 Task: Look for products in the category "Aromatherapy & Essential Oils" from Jason only.
Action: Mouse moved to (290, 128)
Screenshot: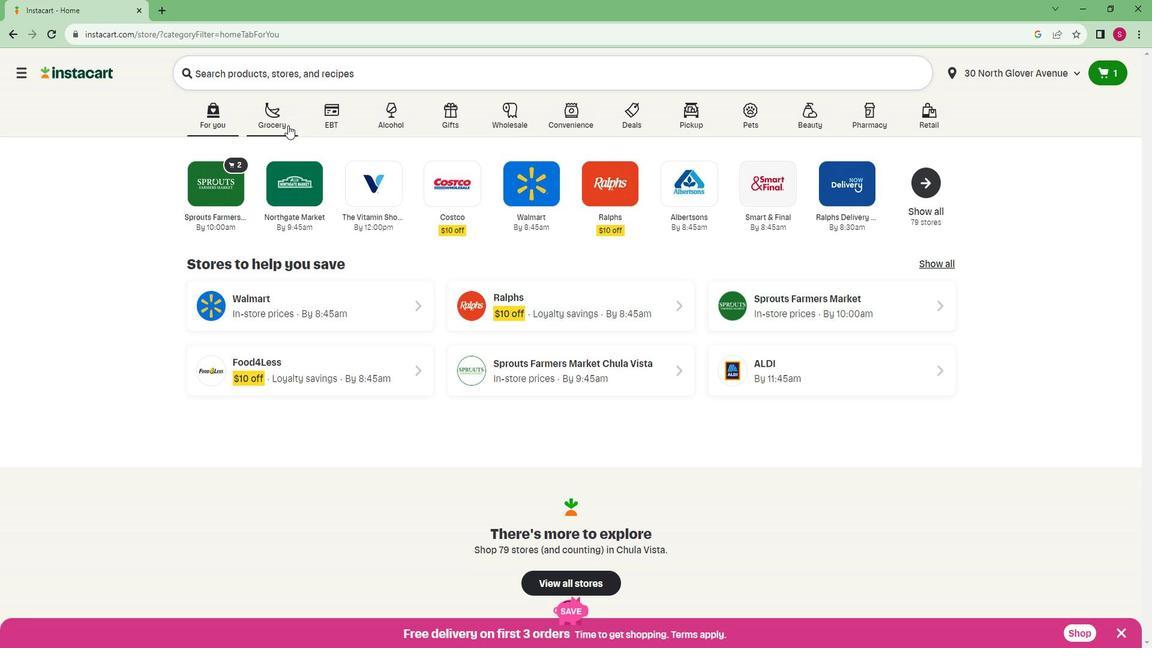 
Action: Mouse pressed left at (290, 128)
Screenshot: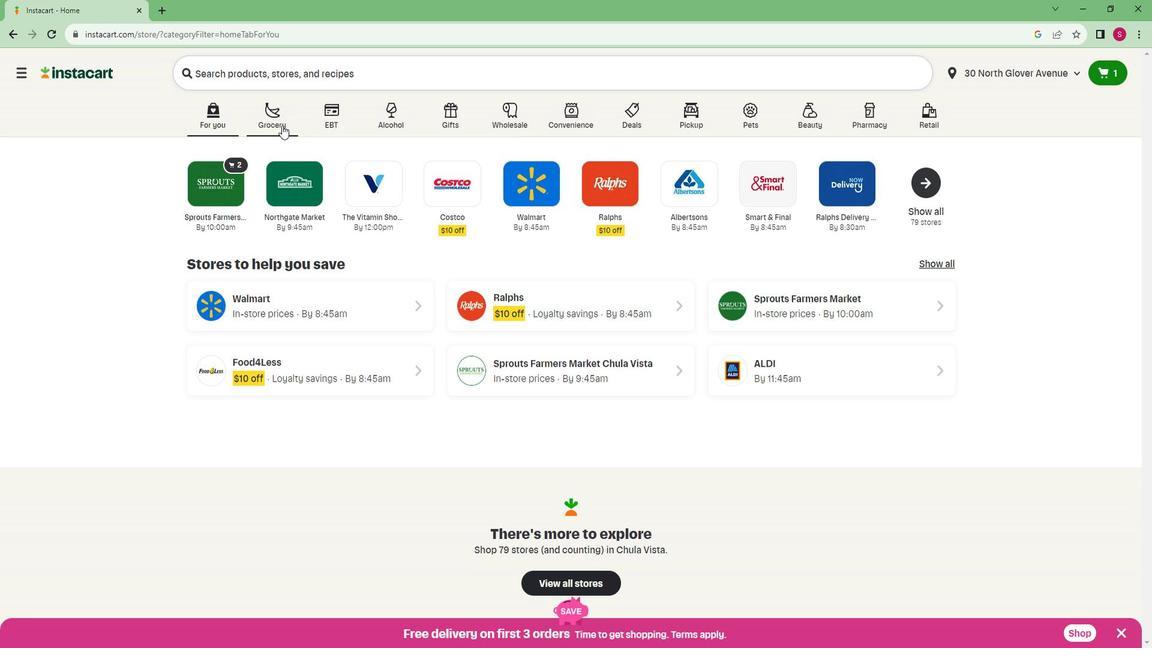 
Action: Mouse moved to (260, 335)
Screenshot: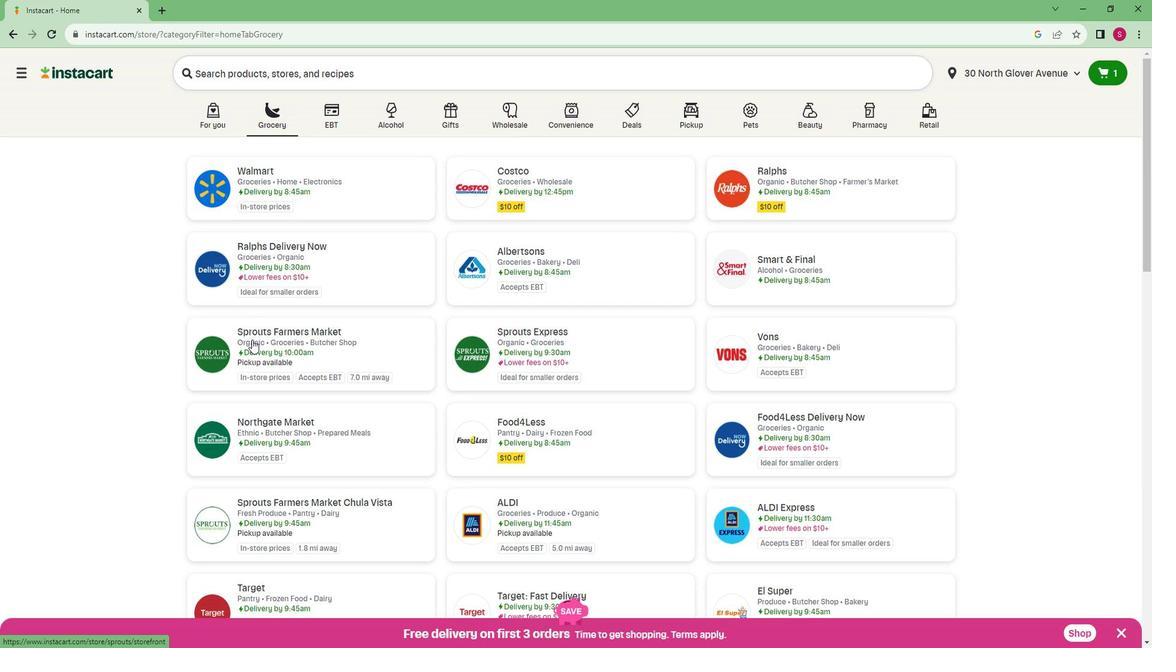 
Action: Mouse pressed left at (260, 335)
Screenshot: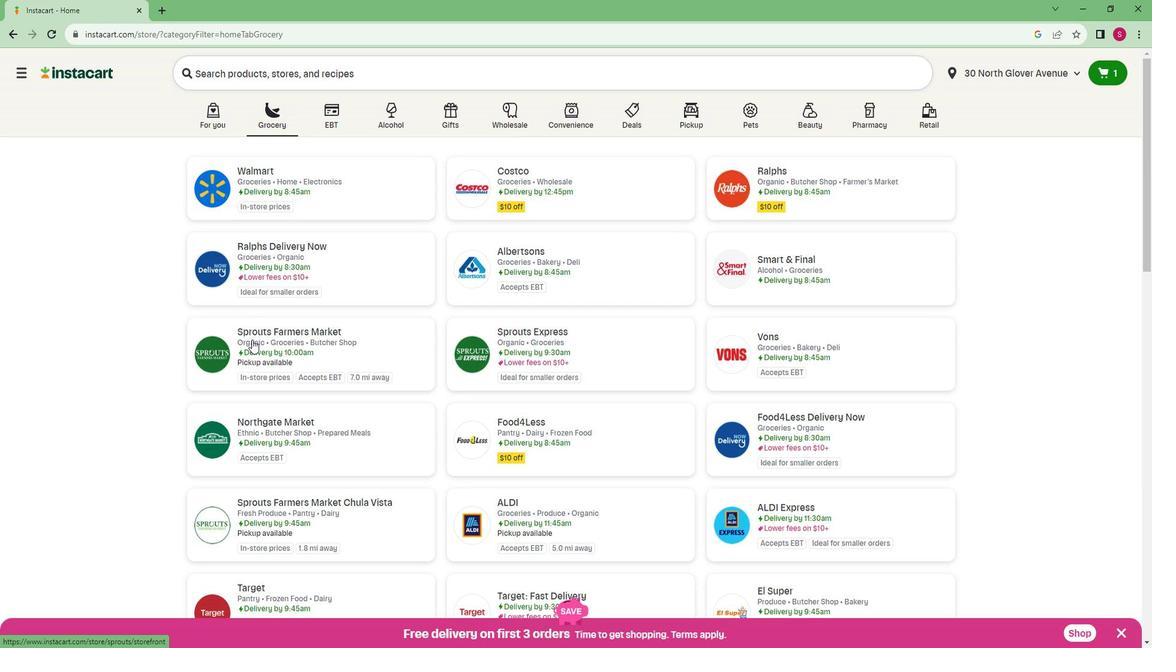 
Action: Mouse moved to (57, 488)
Screenshot: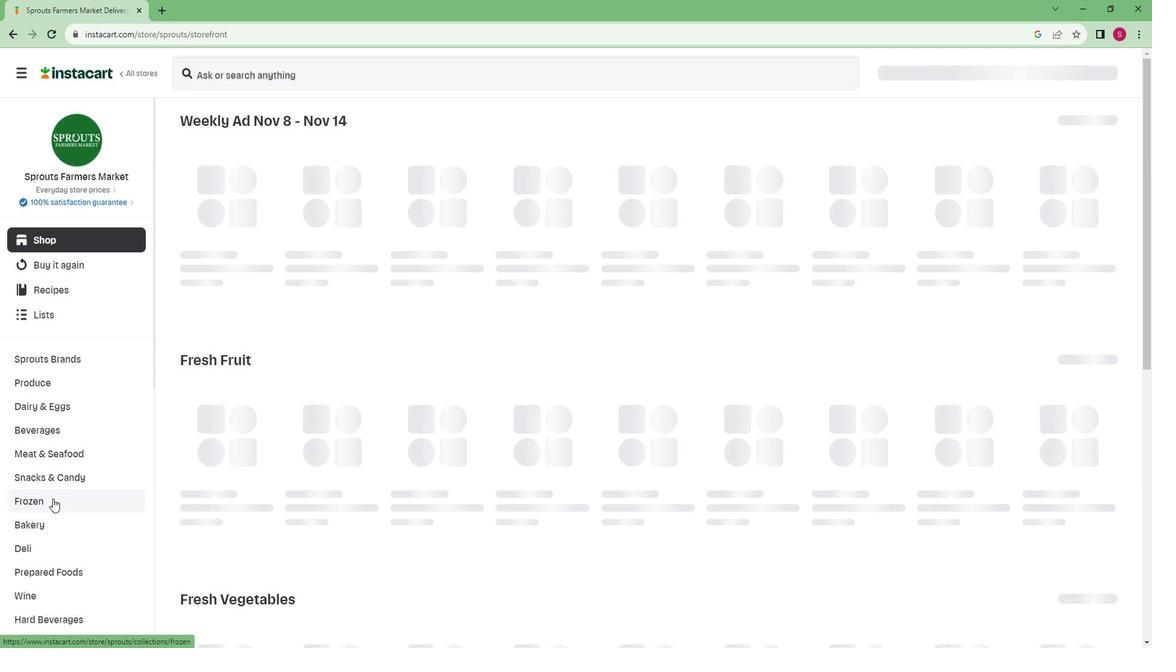 
Action: Mouse scrolled (57, 487) with delta (0, 0)
Screenshot: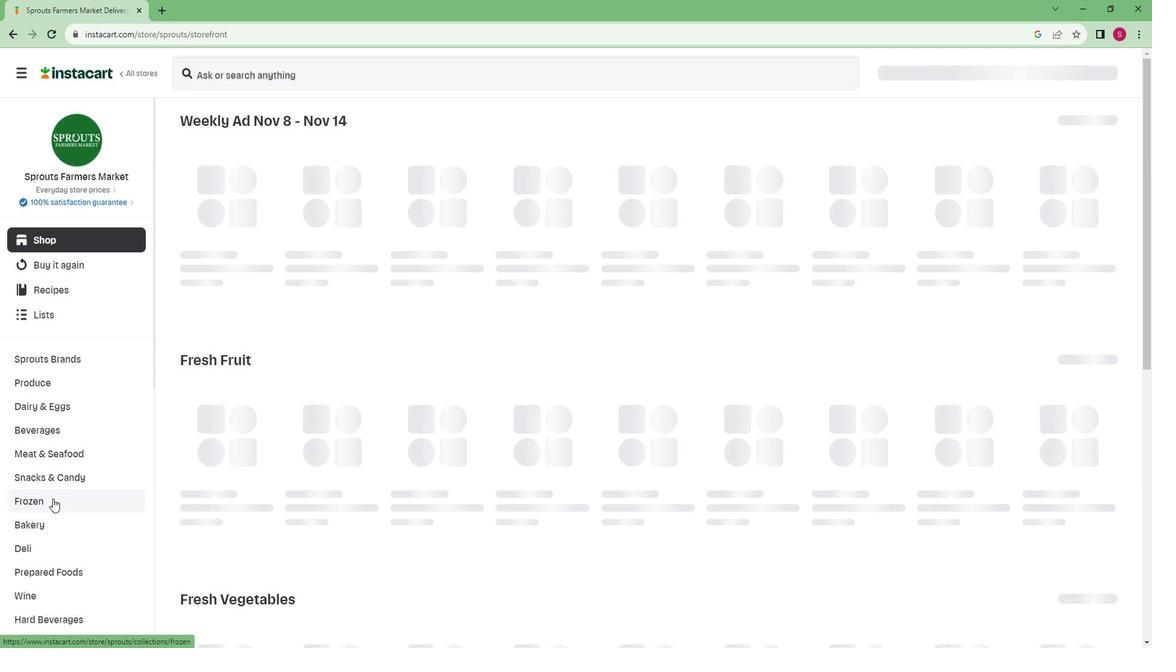 
Action: Mouse moved to (57, 486)
Screenshot: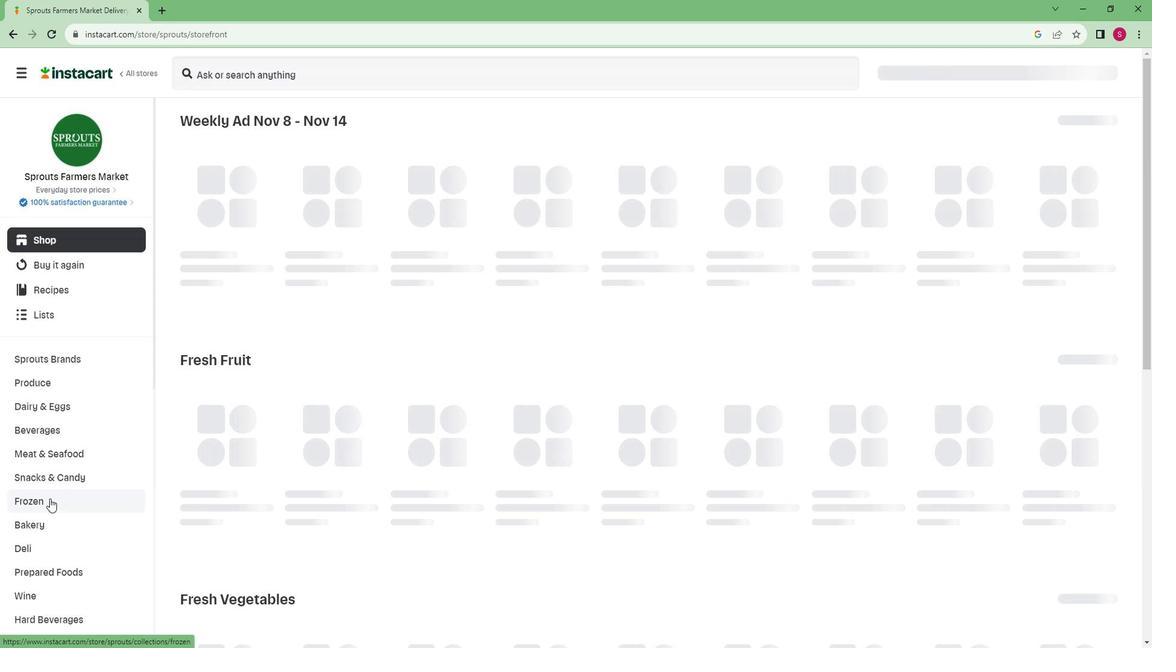 
Action: Mouse scrolled (57, 485) with delta (0, 0)
Screenshot: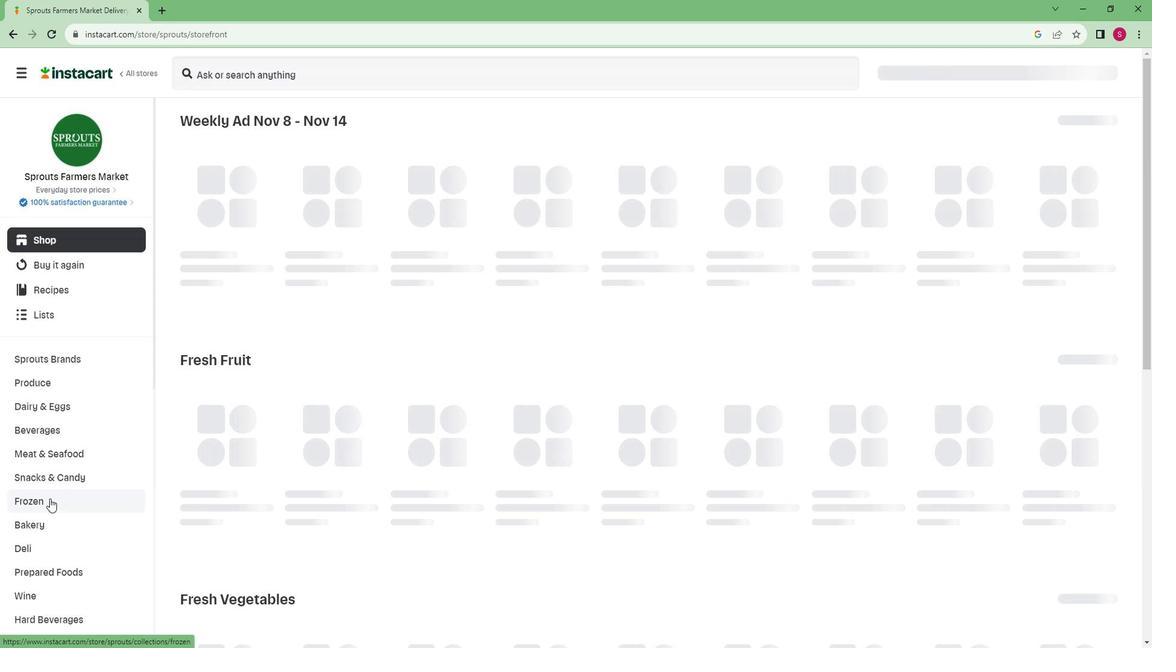 
Action: Mouse moved to (57, 485)
Screenshot: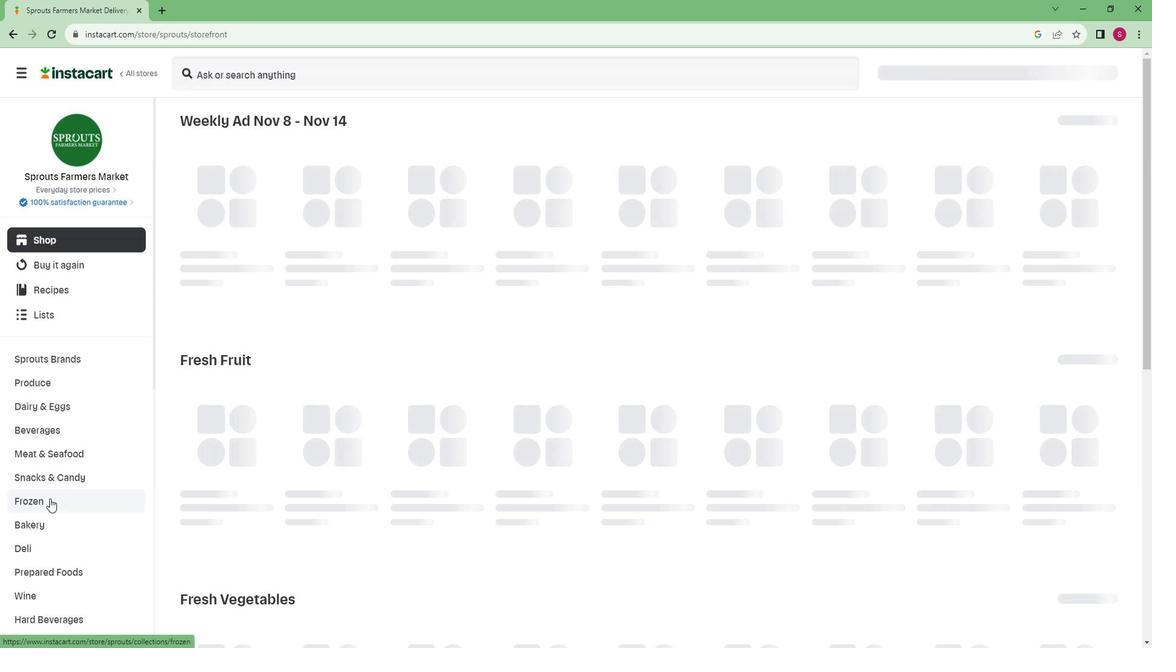 
Action: Mouse scrolled (57, 485) with delta (0, 0)
Screenshot: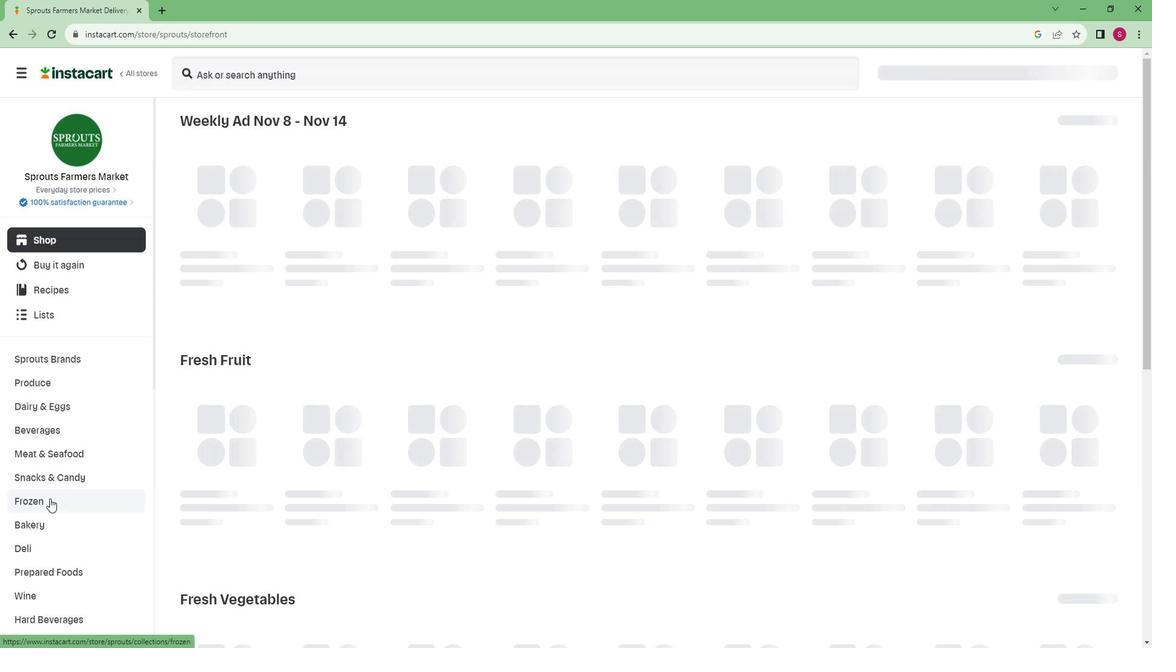 
Action: Mouse moved to (57, 485)
Screenshot: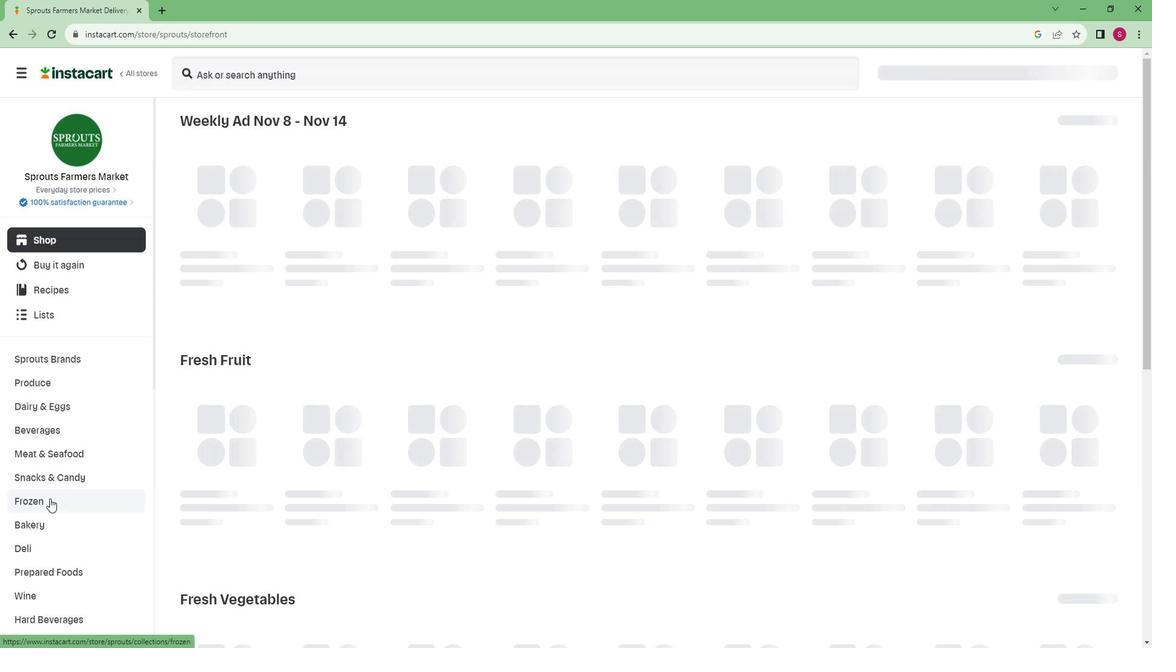 
Action: Mouse scrolled (57, 484) with delta (0, 0)
Screenshot: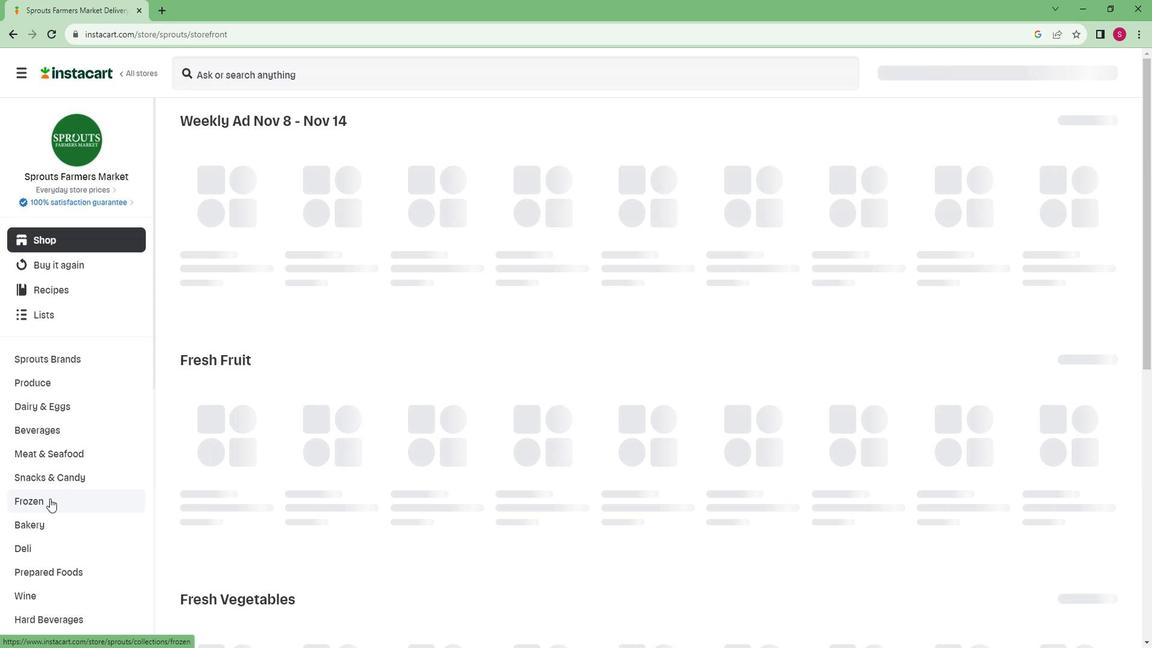 
Action: Mouse moved to (56, 484)
Screenshot: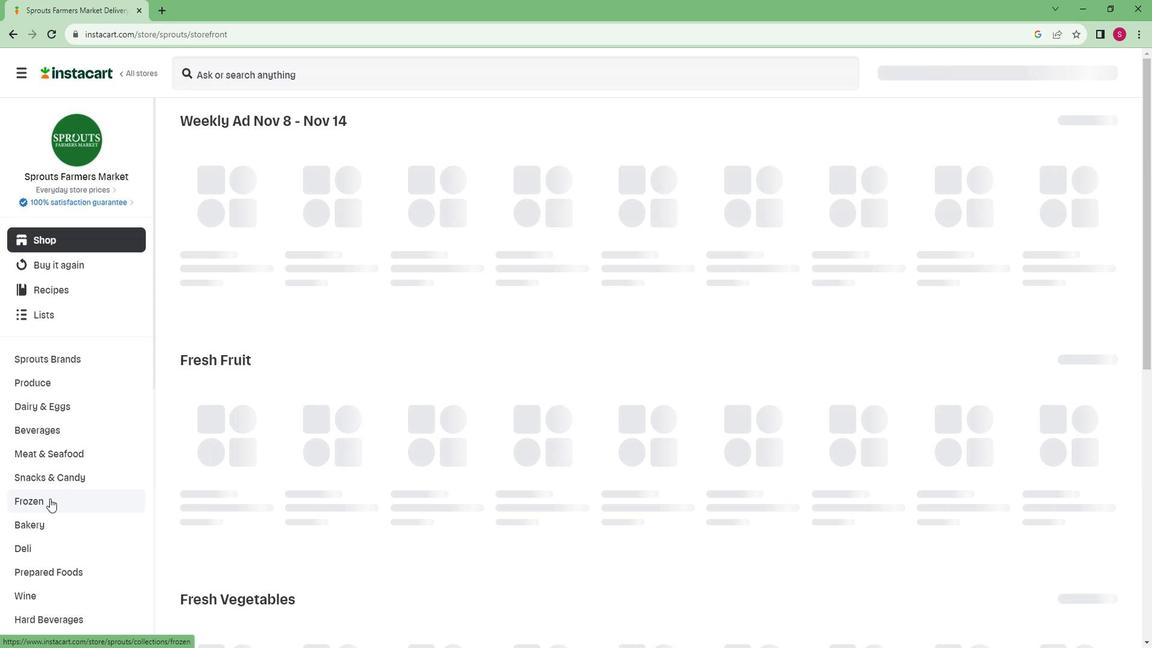 
Action: Mouse scrolled (56, 484) with delta (0, 0)
Screenshot: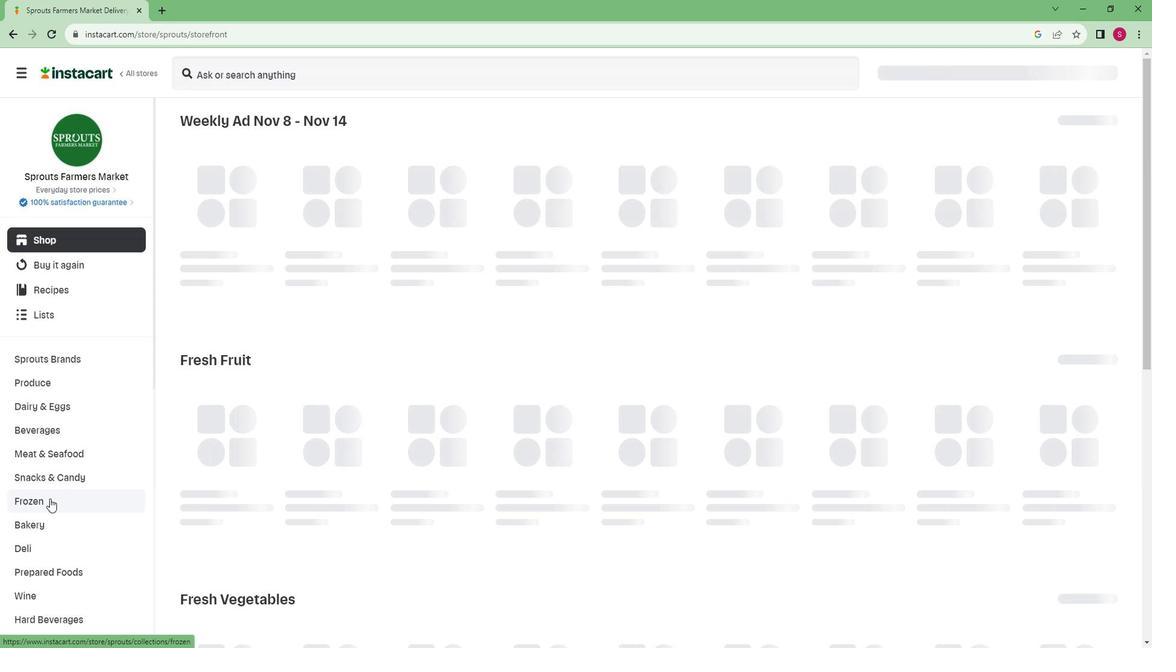 
Action: Mouse moved to (56, 484)
Screenshot: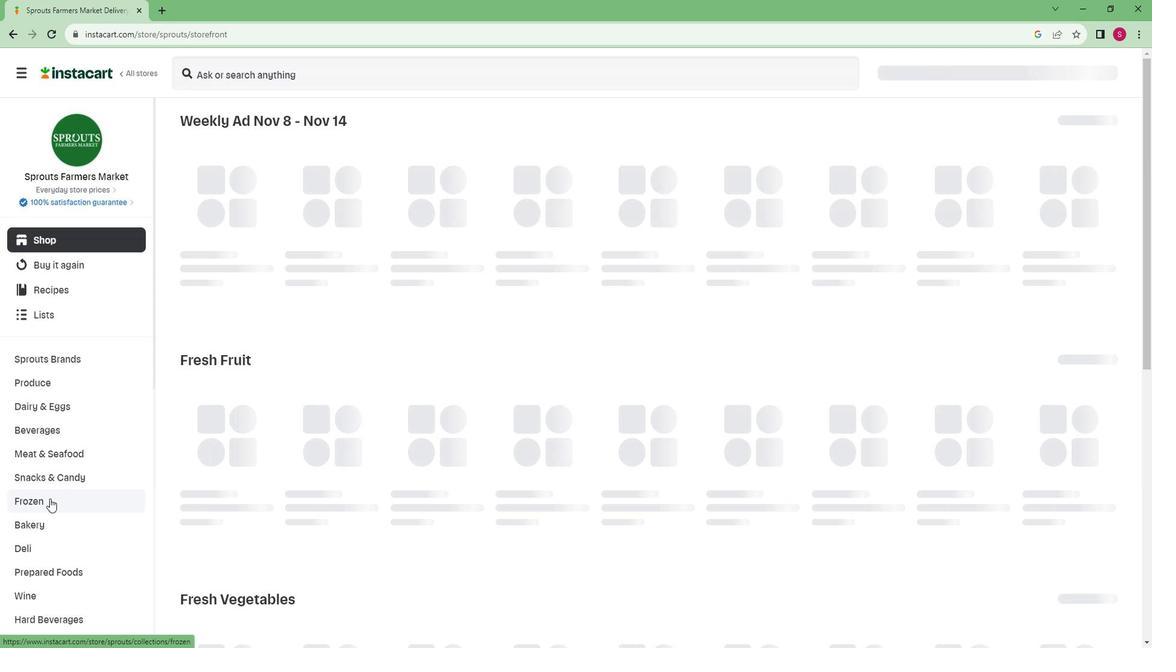 
Action: Mouse scrolled (56, 484) with delta (0, 0)
Screenshot: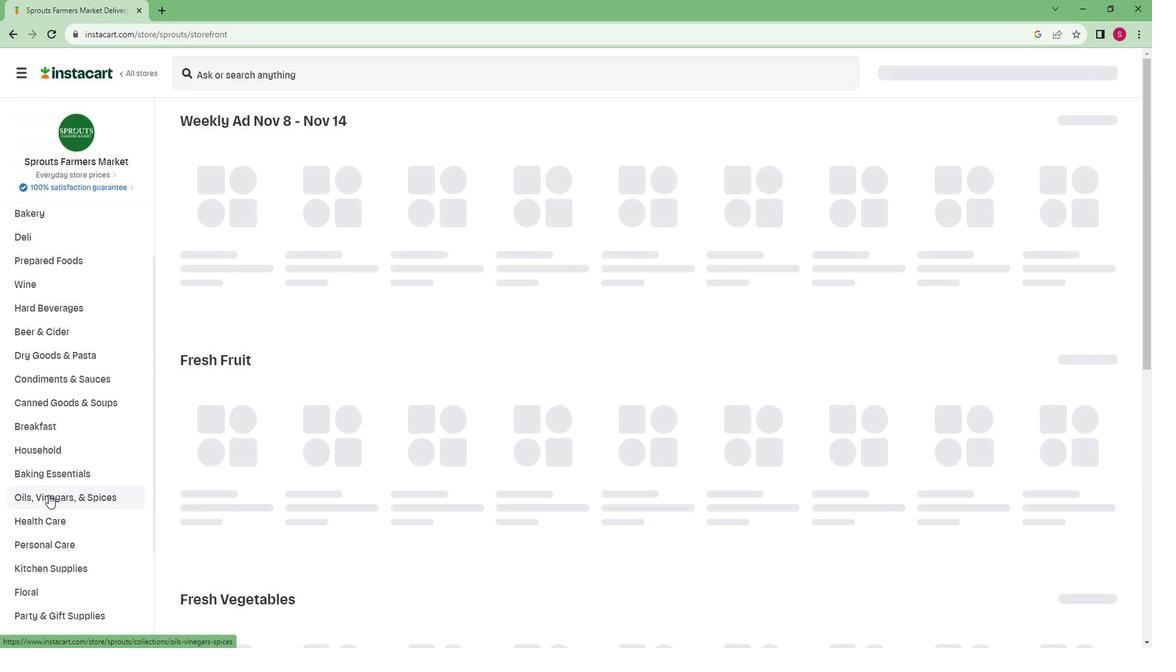 
Action: Mouse scrolled (56, 484) with delta (0, 0)
Screenshot: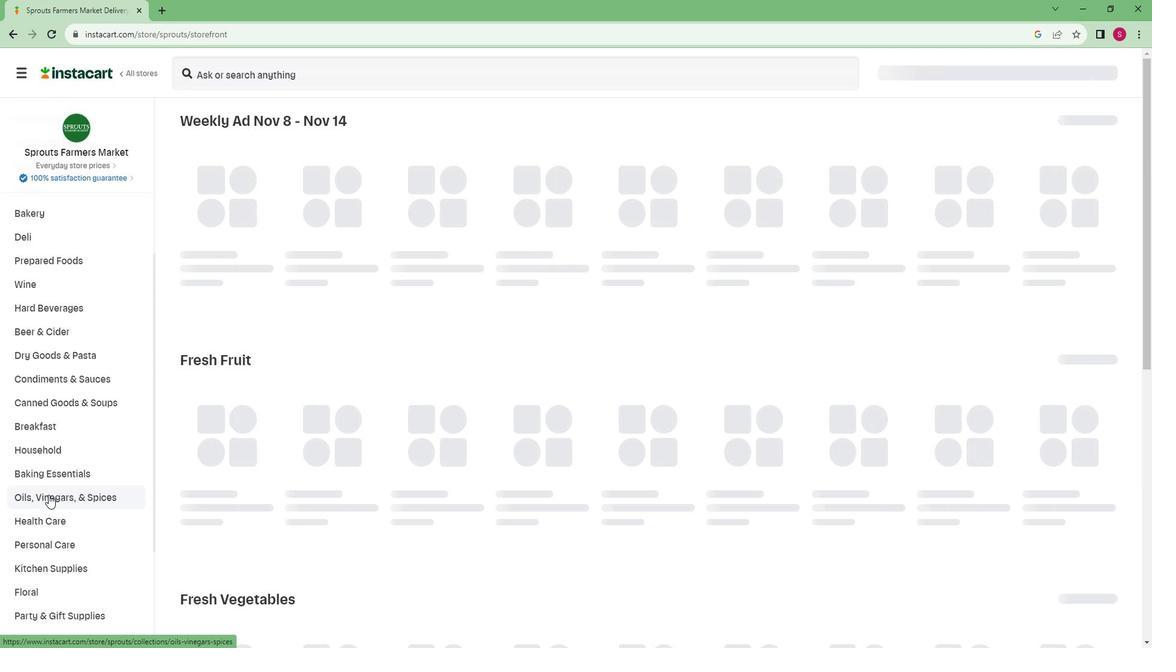 
Action: Mouse scrolled (56, 484) with delta (0, 0)
Screenshot: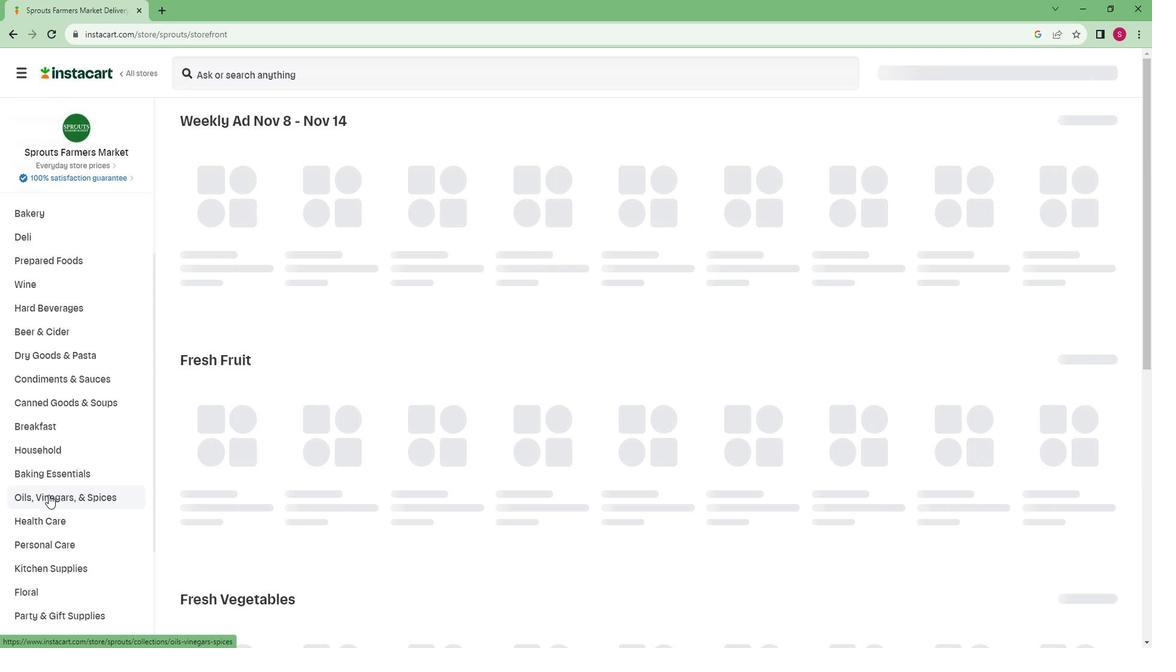 
Action: Mouse scrolled (56, 484) with delta (0, 0)
Screenshot: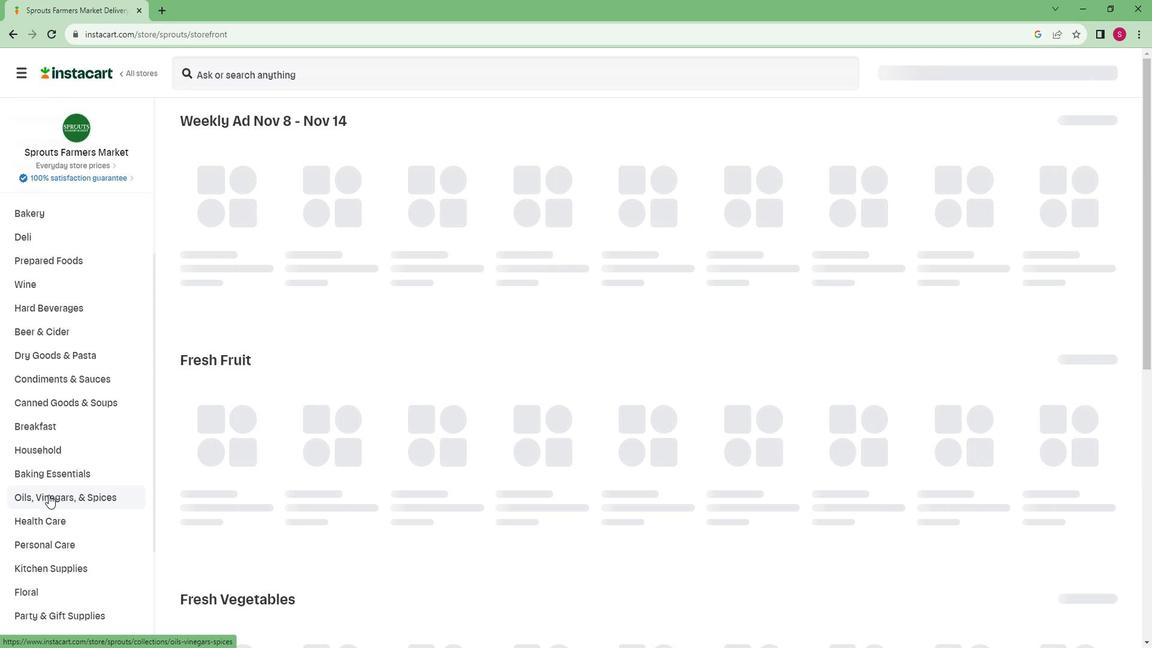 
Action: Mouse scrolled (56, 484) with delta (0, 0)
Screenshot: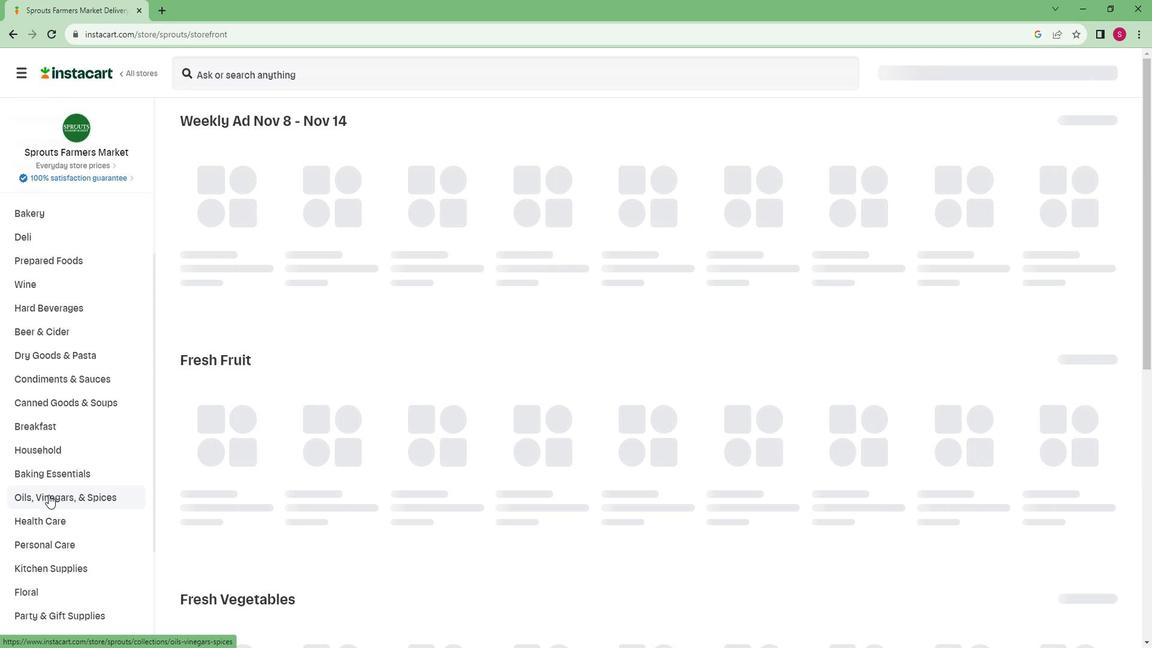 
Action: Mouse scrolled (56, 484) with delta (0, 0)
Screenshot: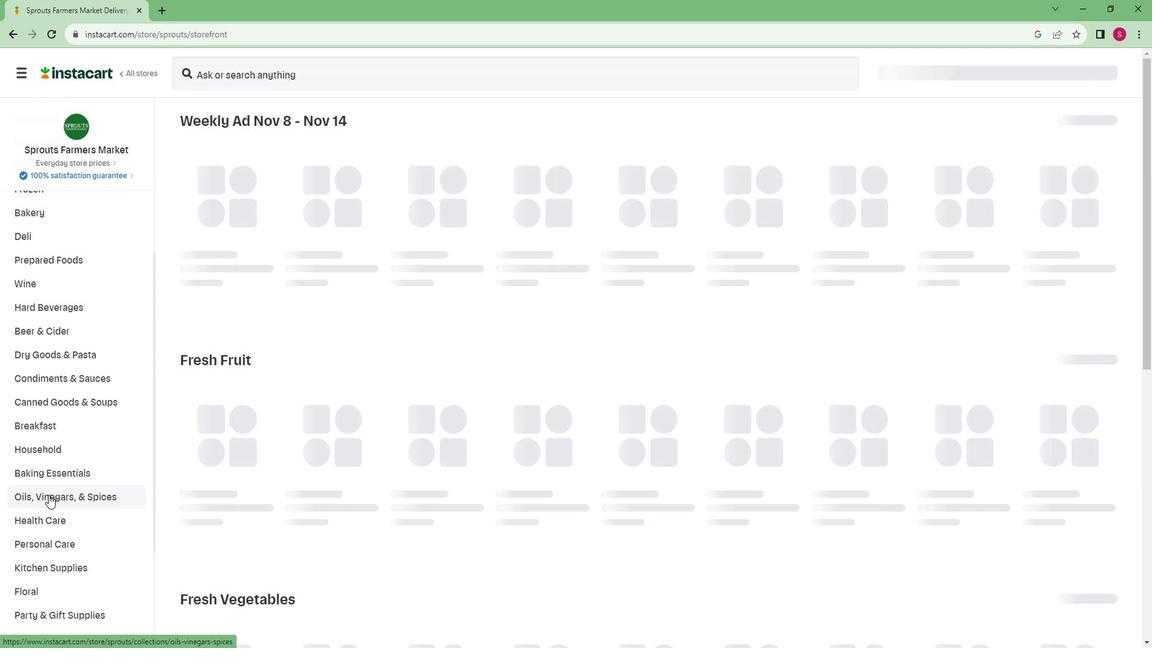 
Action: Mouse moved to (33, 580)
Screenshot: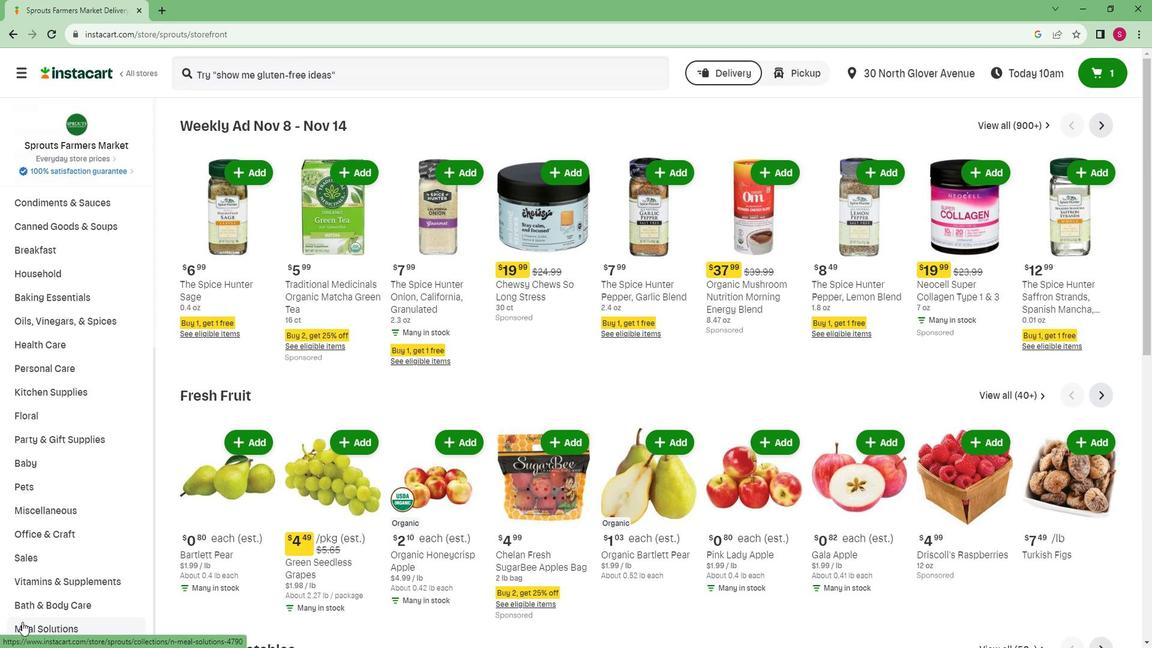 
Action: Mouse scrolled (33, 589) with delta (0, 0)
Screenshot: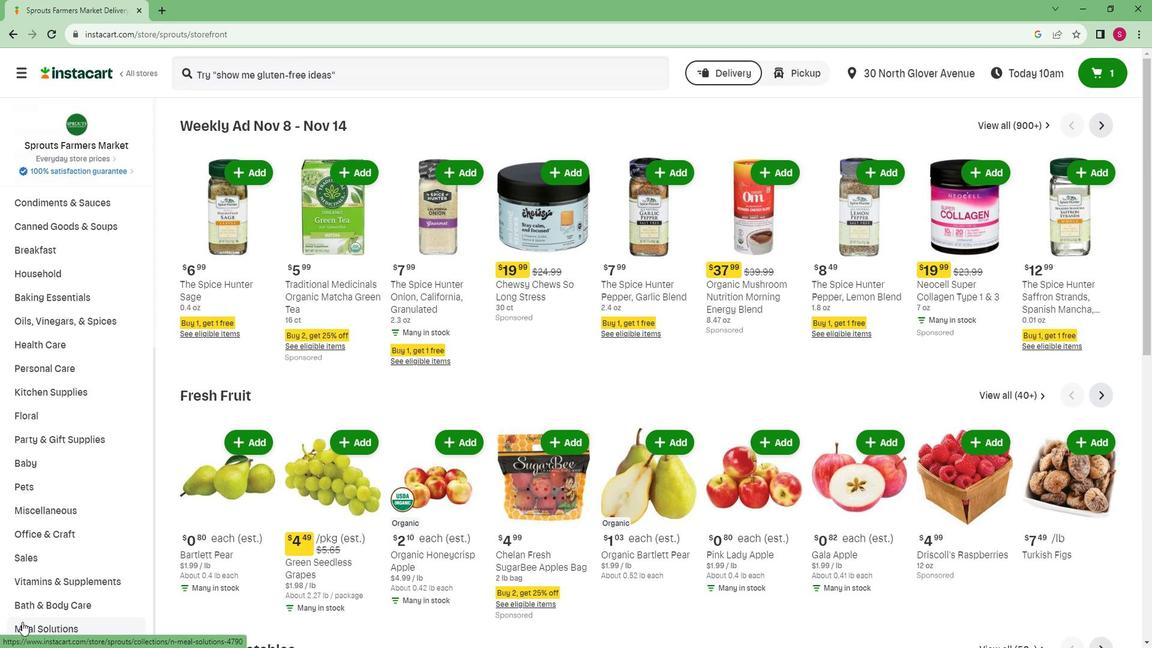 
Action: Mouse scrolled (33, 587) with delta (0, 0)
Screenshot: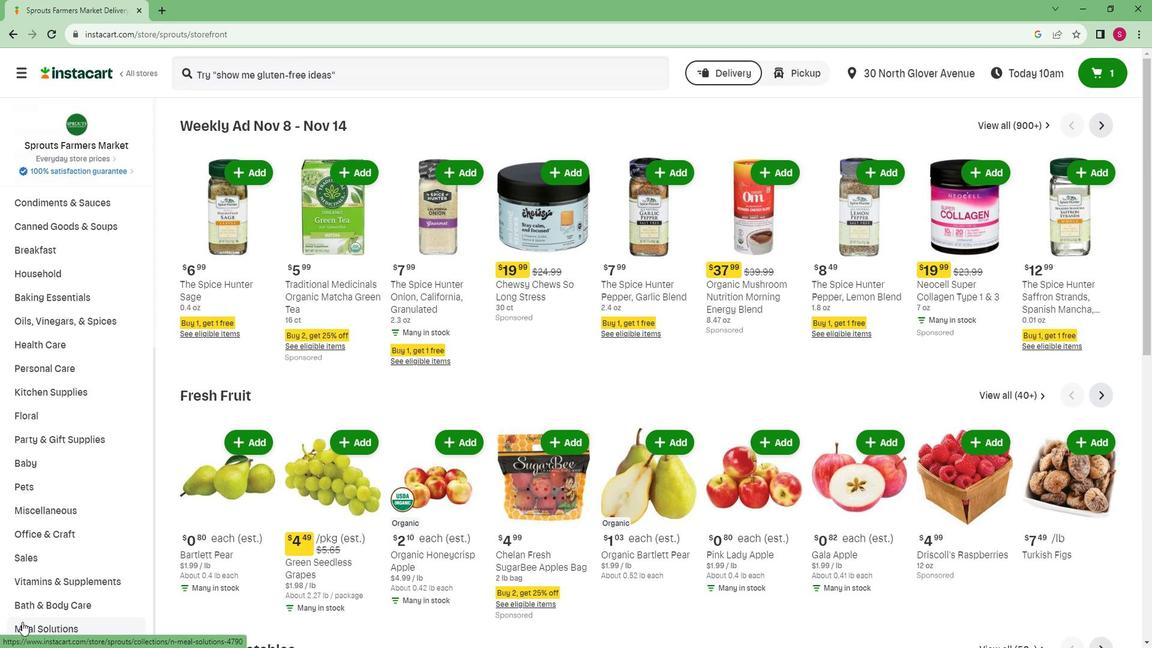 
Action: Mouse scrolled (33, 587) with delta (0, 0)
Screenshot: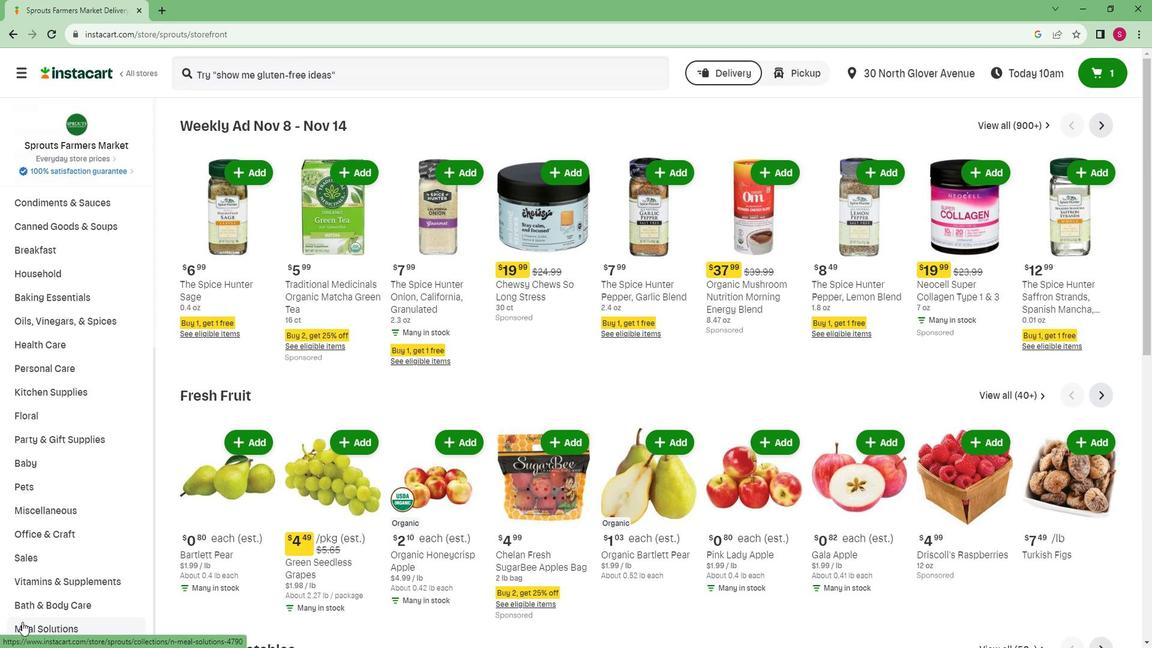 
Action: Mouse moved to (32, 586)
Screenshot: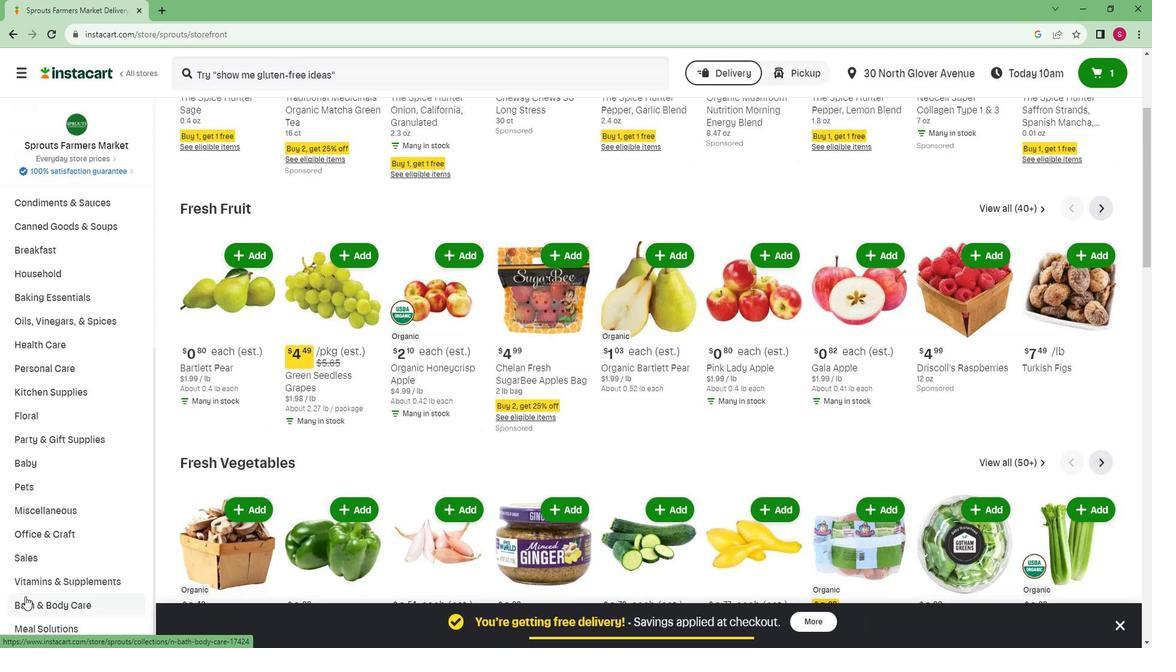 
Action: Mouse pressed left at (32, 586)
Screenshot: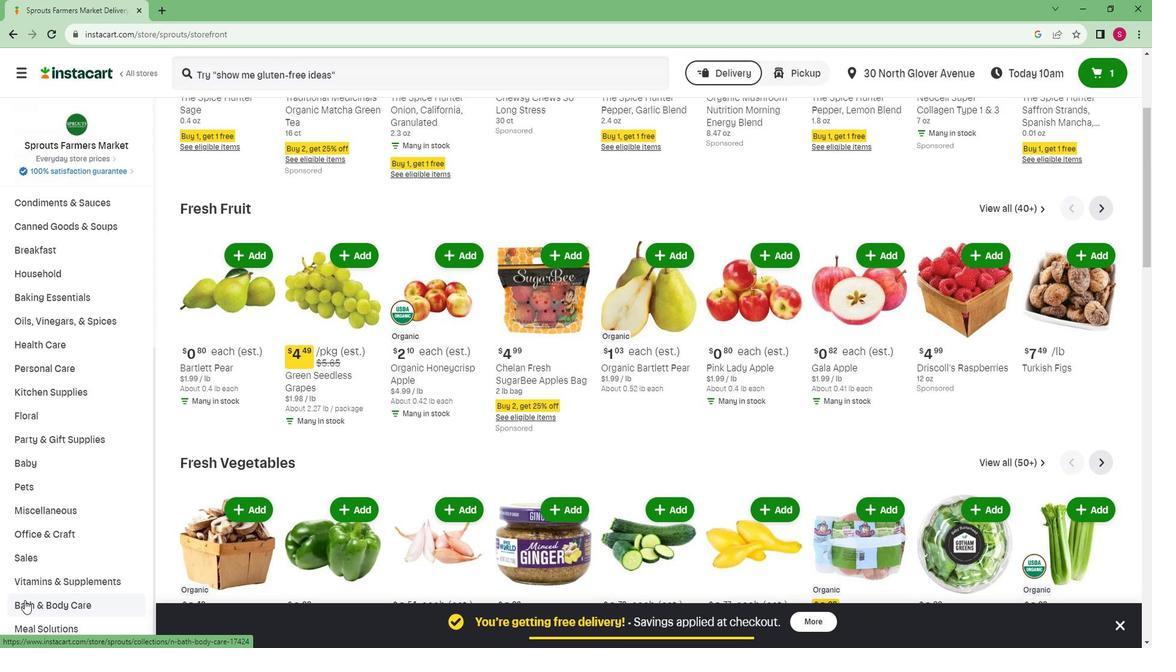 
Action: Mouse moved to (972, 154)
Screenshot: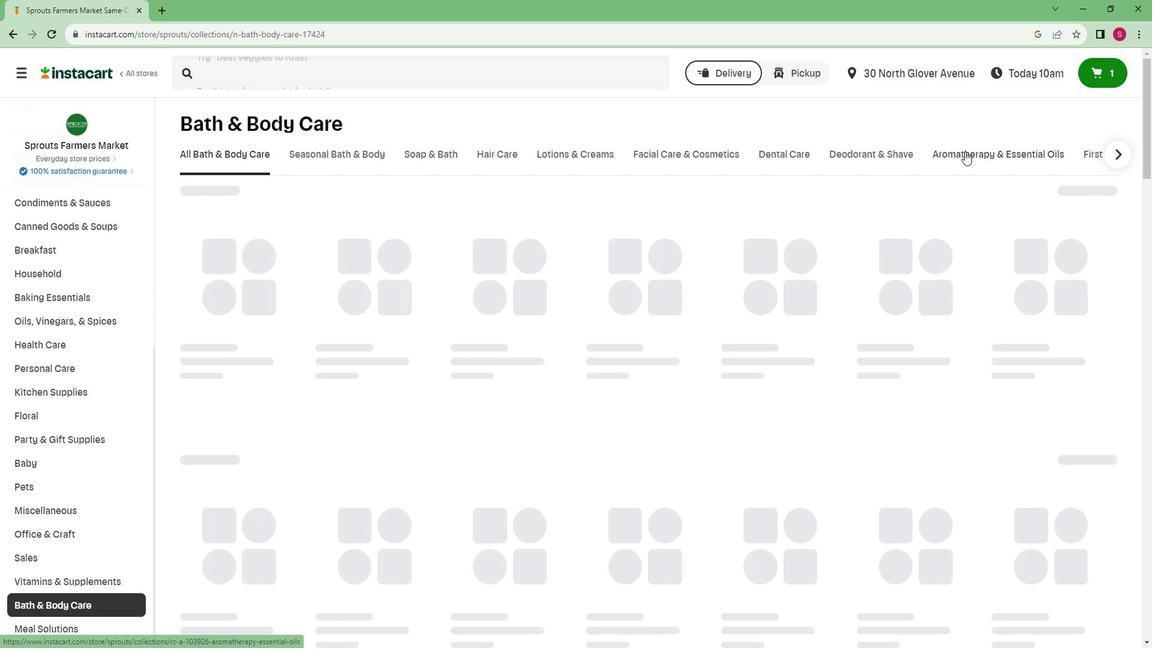 
Action: Mouse pressed left at (972, 154)
Screenshot: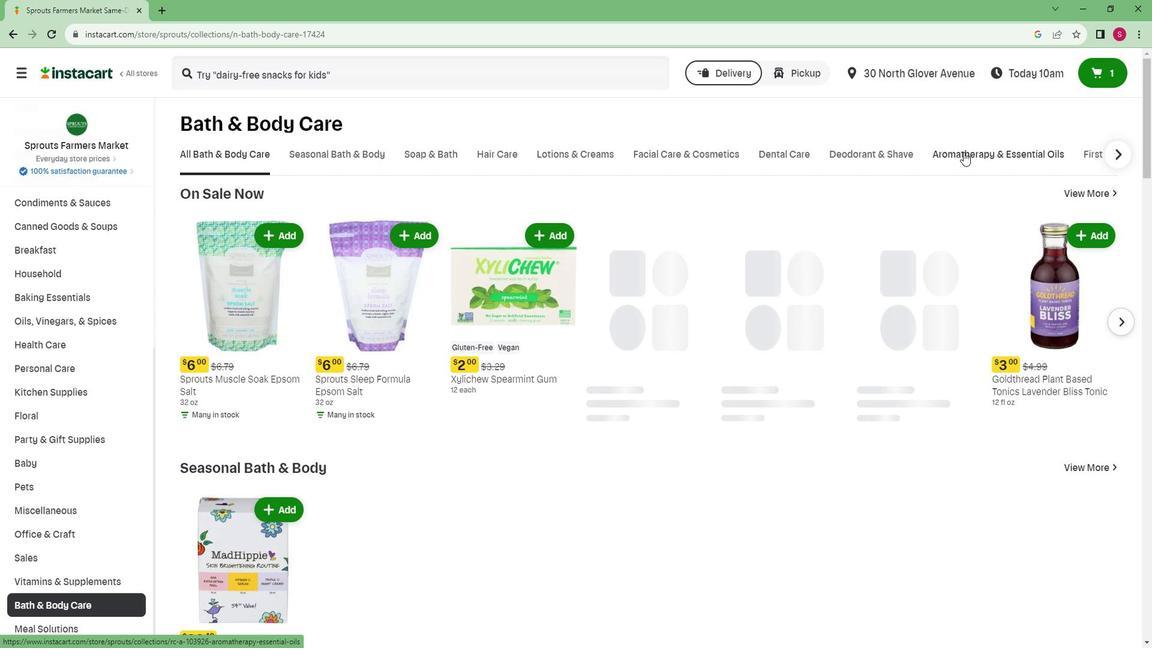 
Action: Mouse moved to (276, 193)
Screenshot: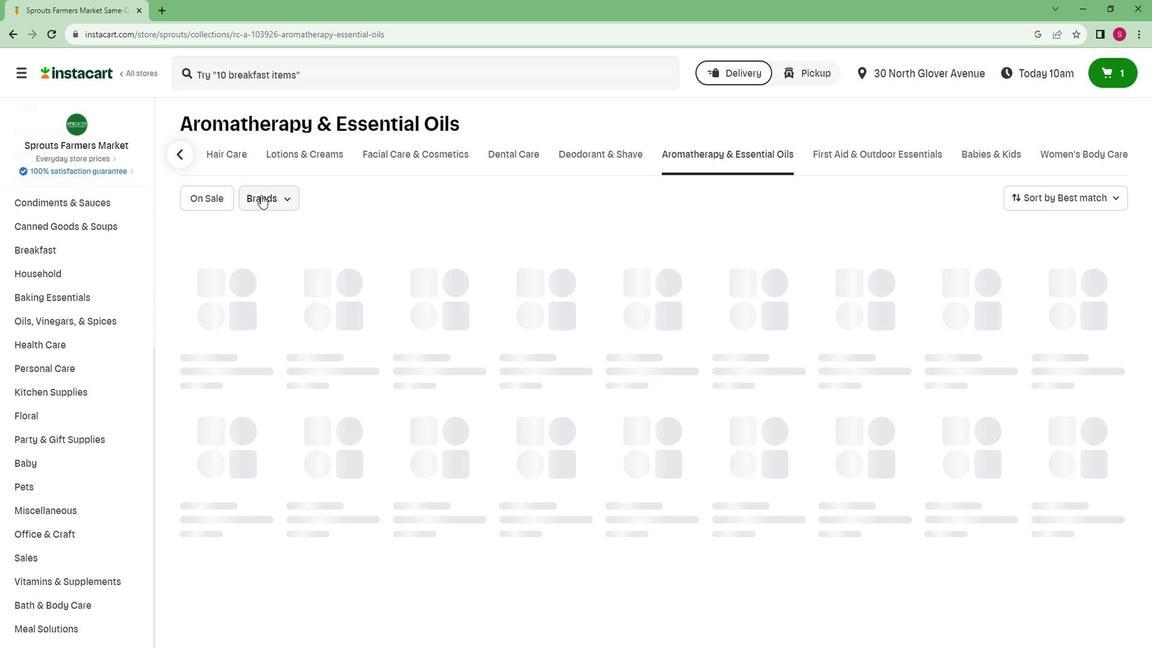 
Action: Mouse pressed left at (276, 193)
Screenshot: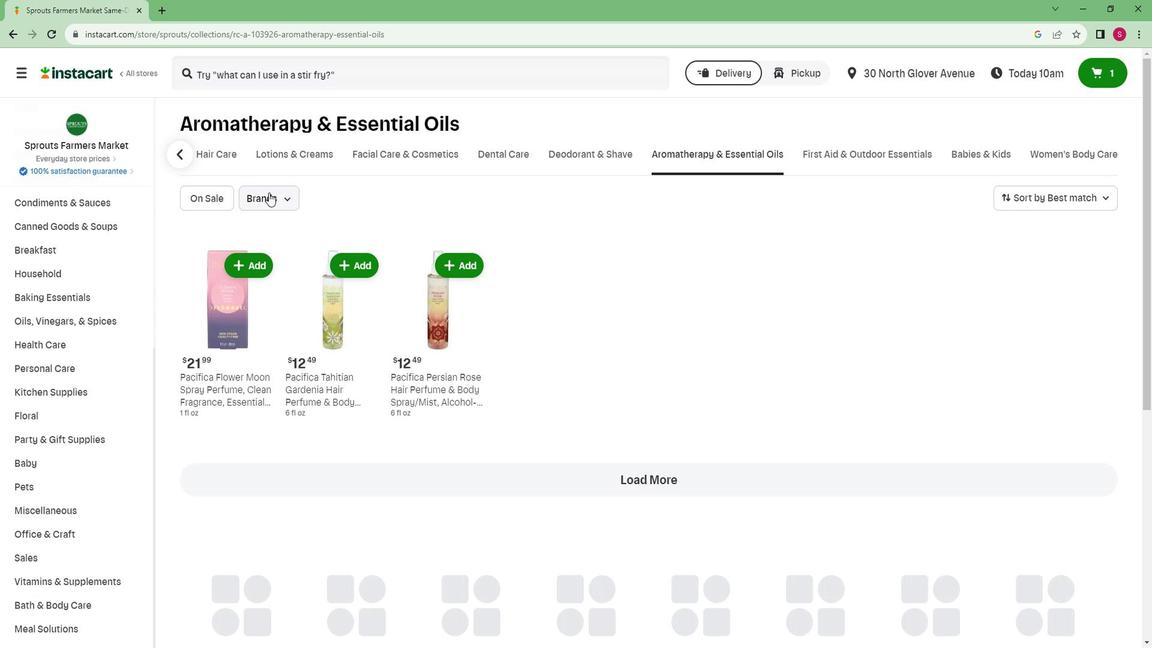 
Action: Mouse moved to (278, 290)
Screenshot: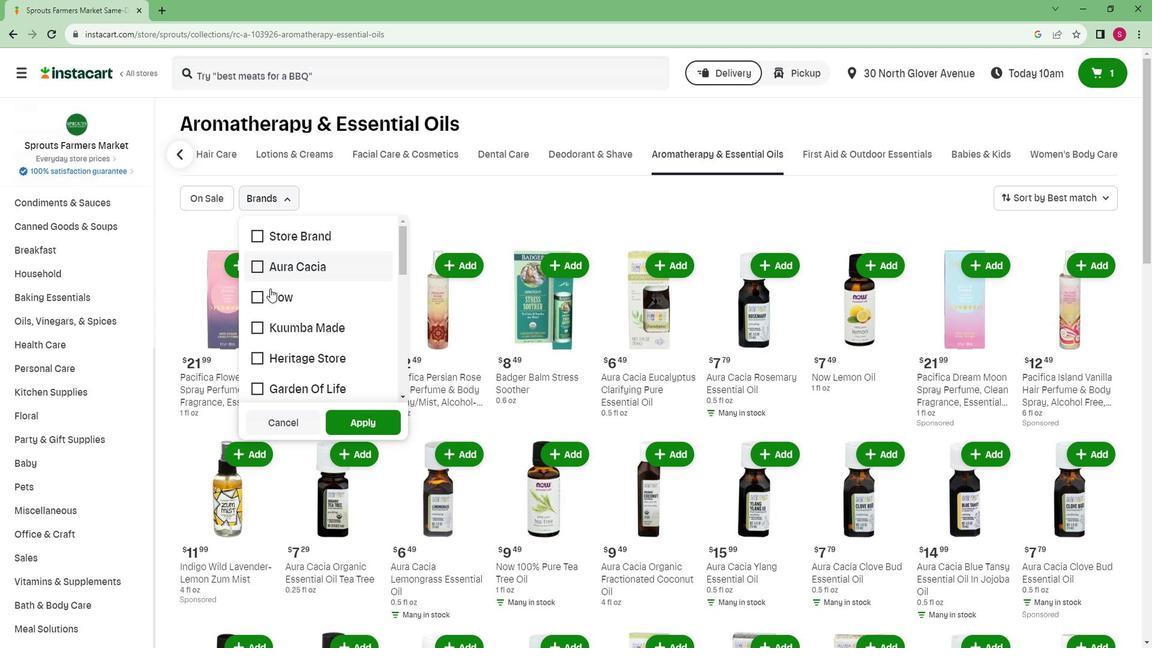 
Action: Mouse scrolled (278, 290) with delta (0, 0)
Screenshot: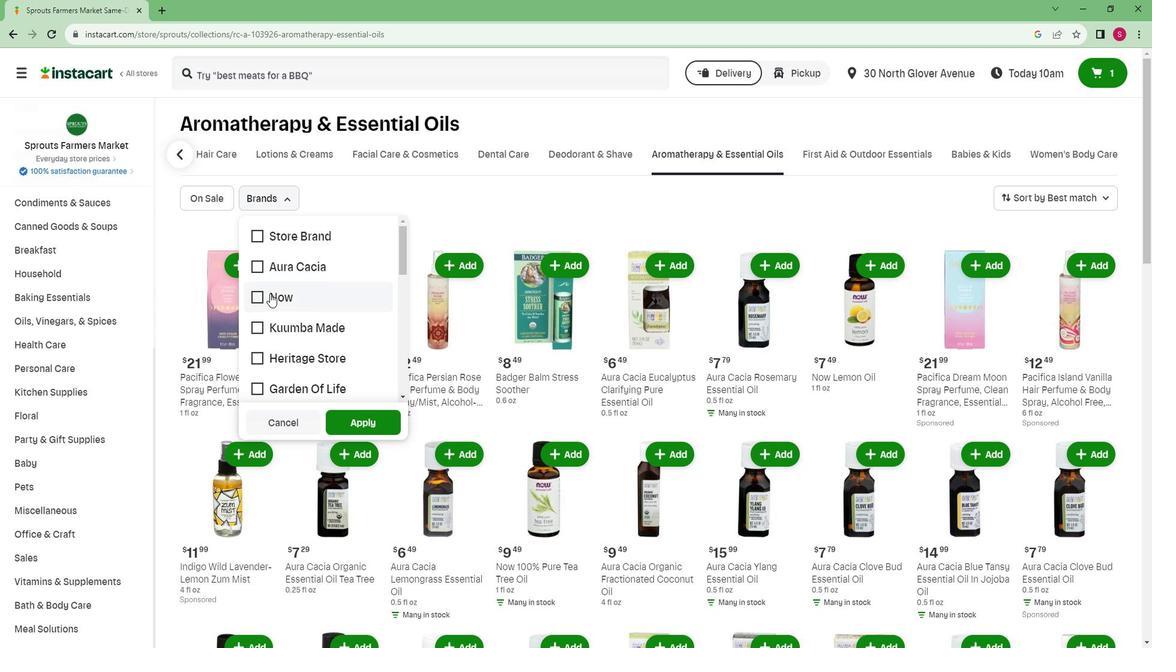 
Action: Mouse scrolled (278, 290) with delta (0, 0)
Screenshot: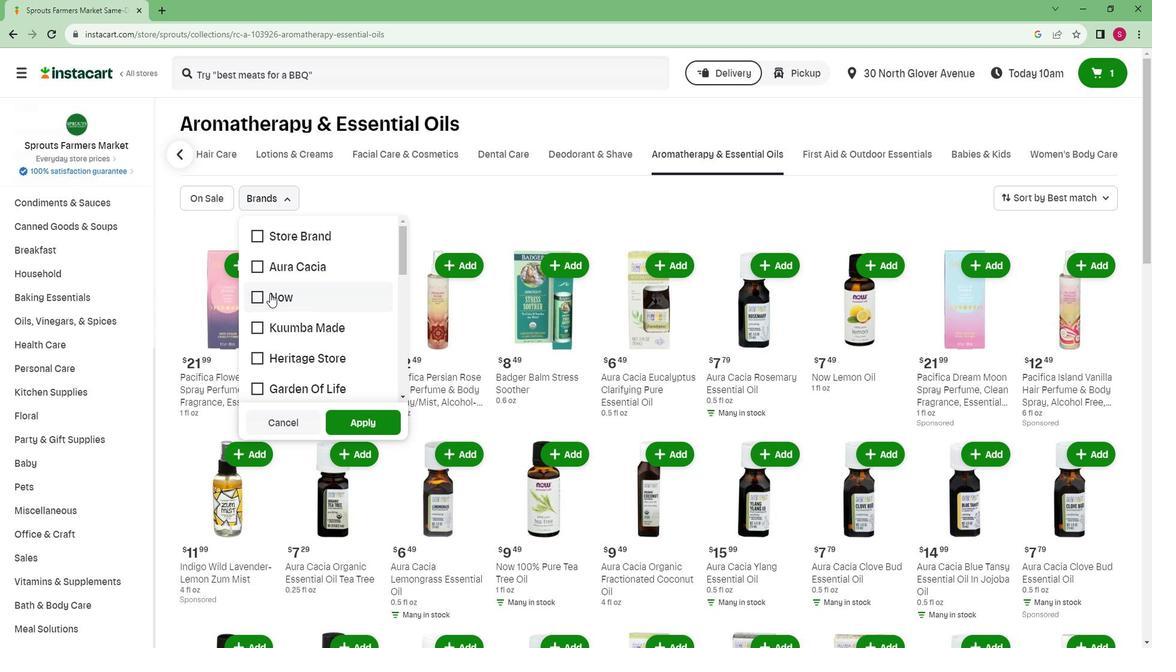 
Action: Mouse scrolled (278, 290) with delta (0, 0)
Screenshot: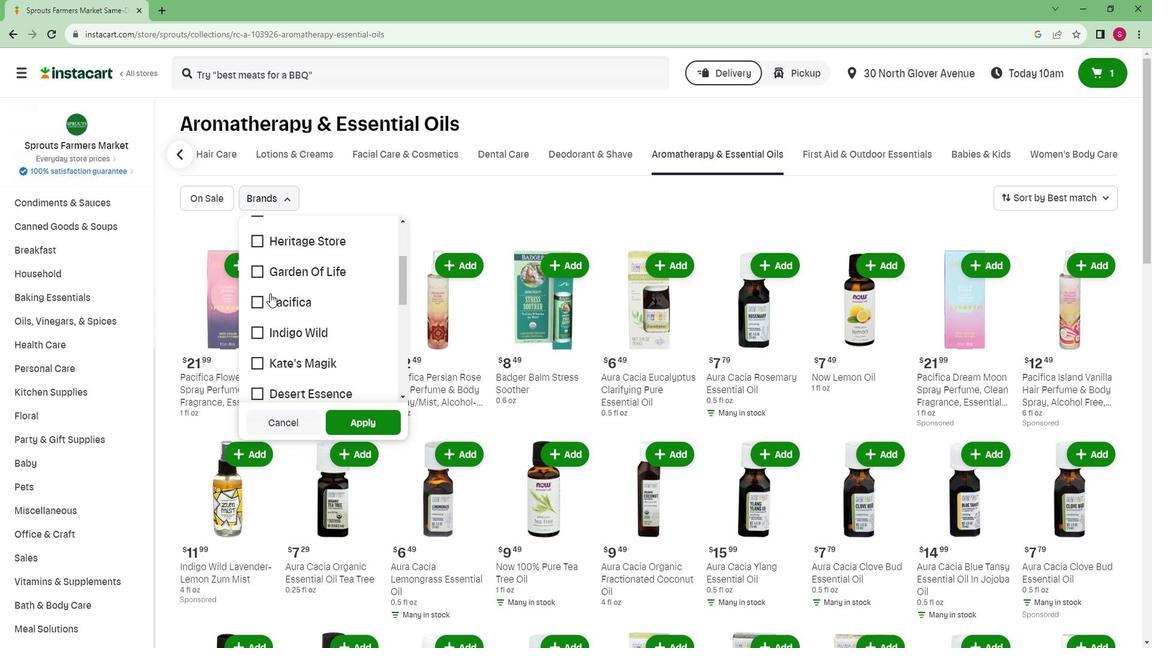 
Action: Mouse scrolled (278, 290) with delta (0, 0)
Screenshot: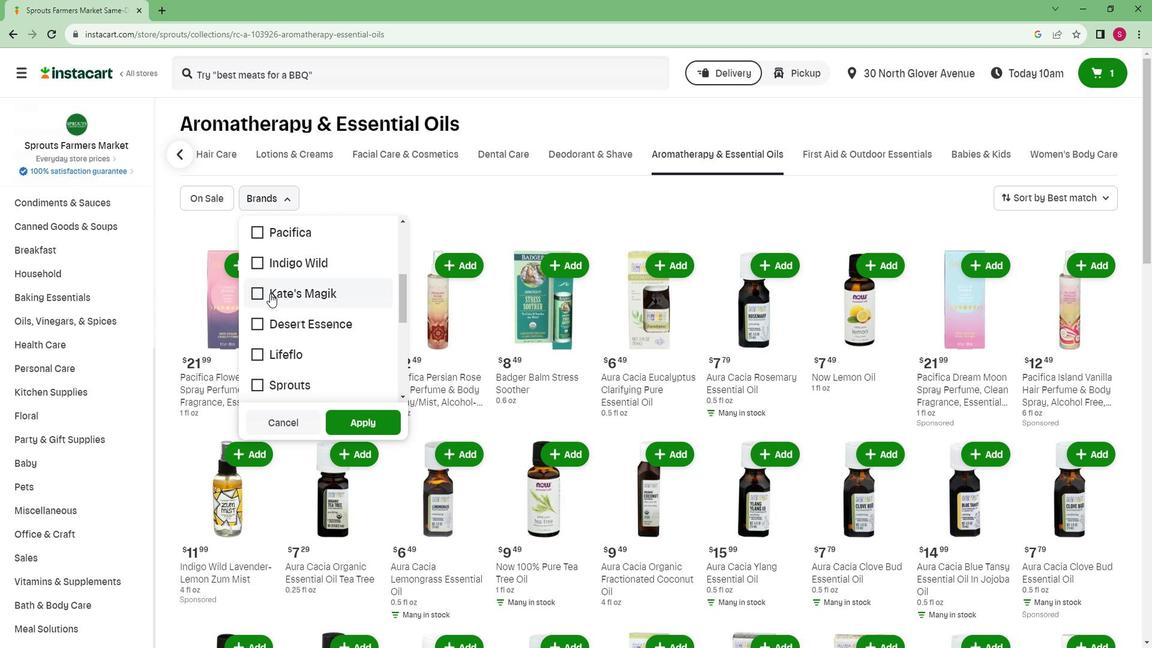 
Action: Mouse scrolled (278, 290) with delta (0, 0)
Screenshot: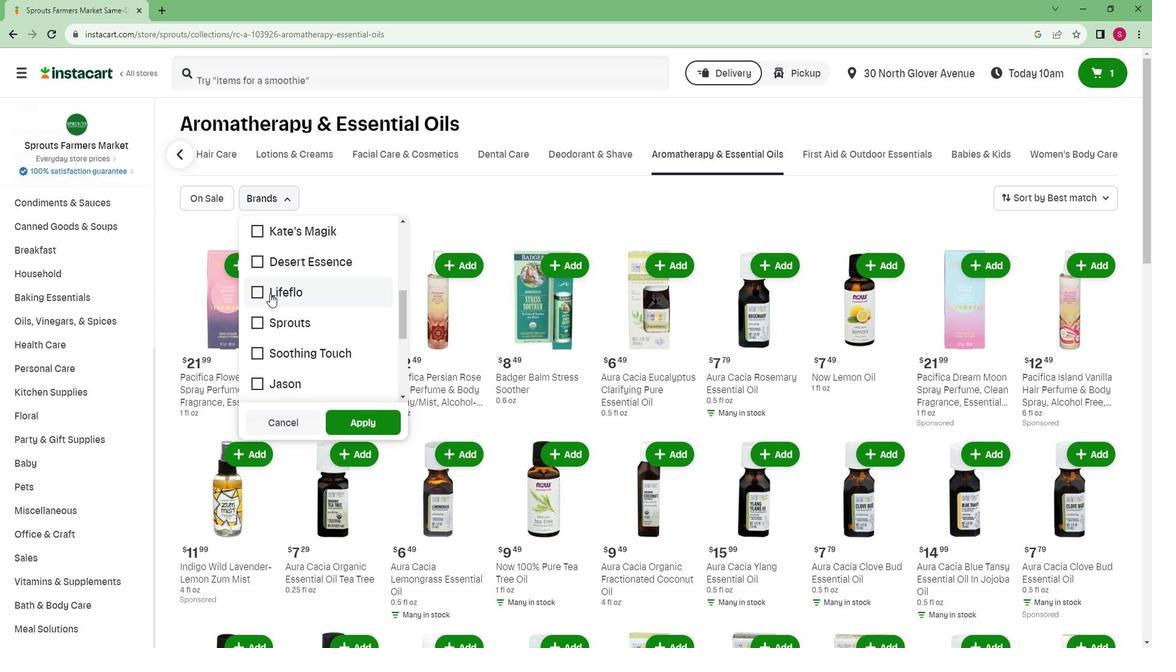 
Action: Mouse moved to (283, 322)
Screenshot: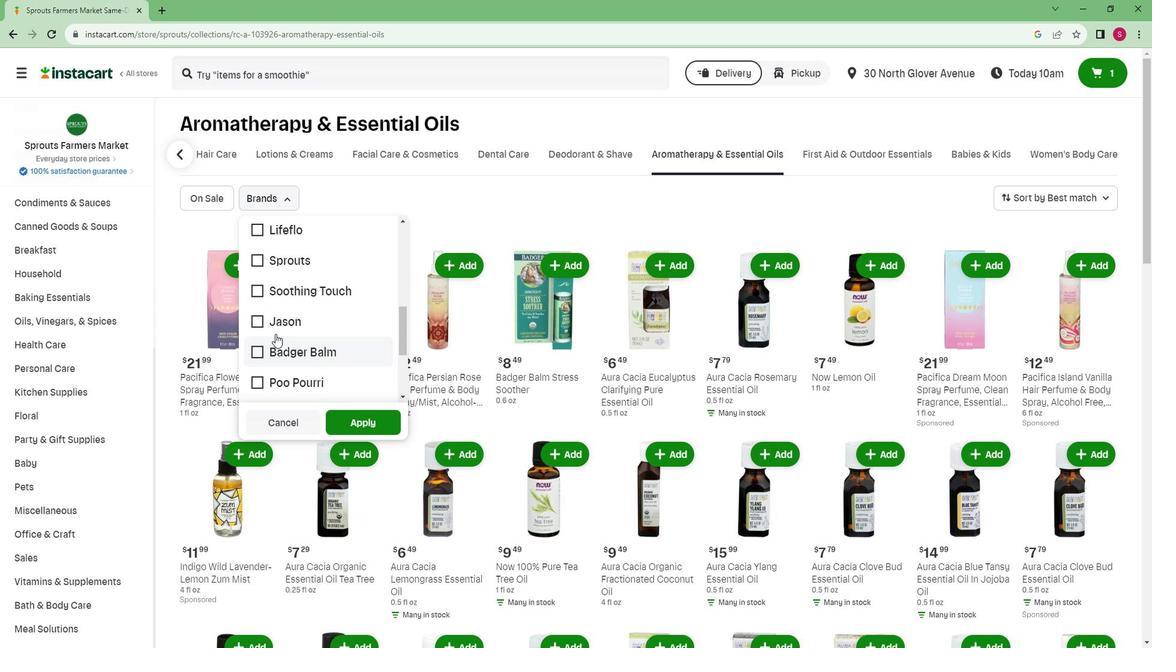 
Action: Mouse pressed left at (283, 322)
Screenshot: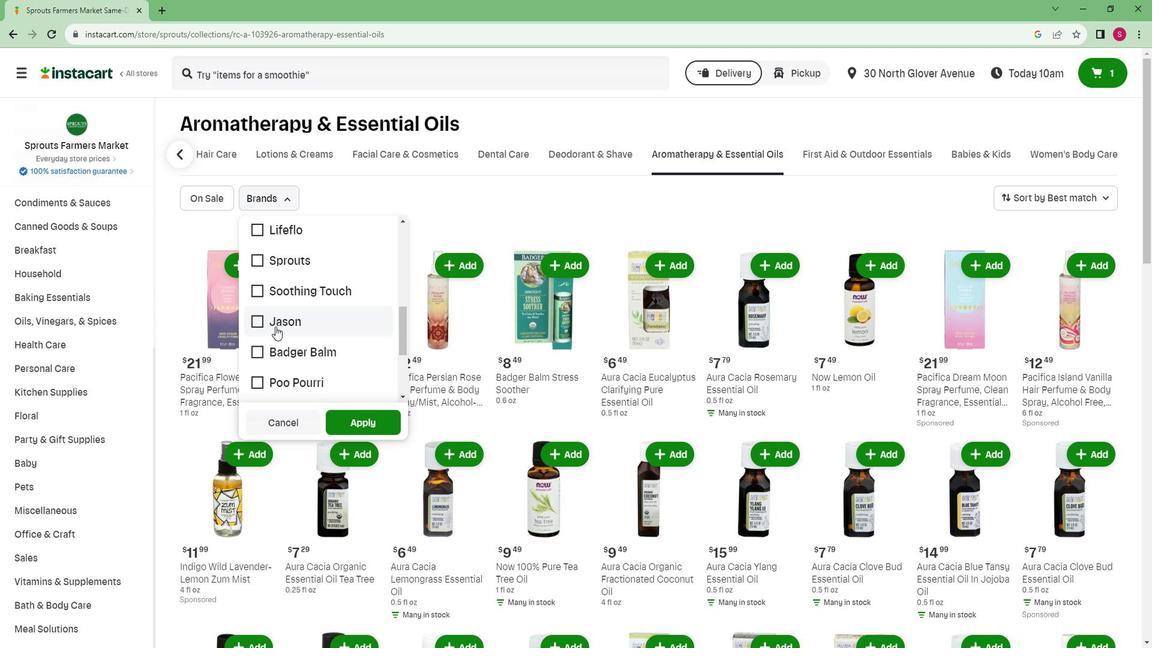 
Action: Mouse moved to (349, 408)
Screenshot: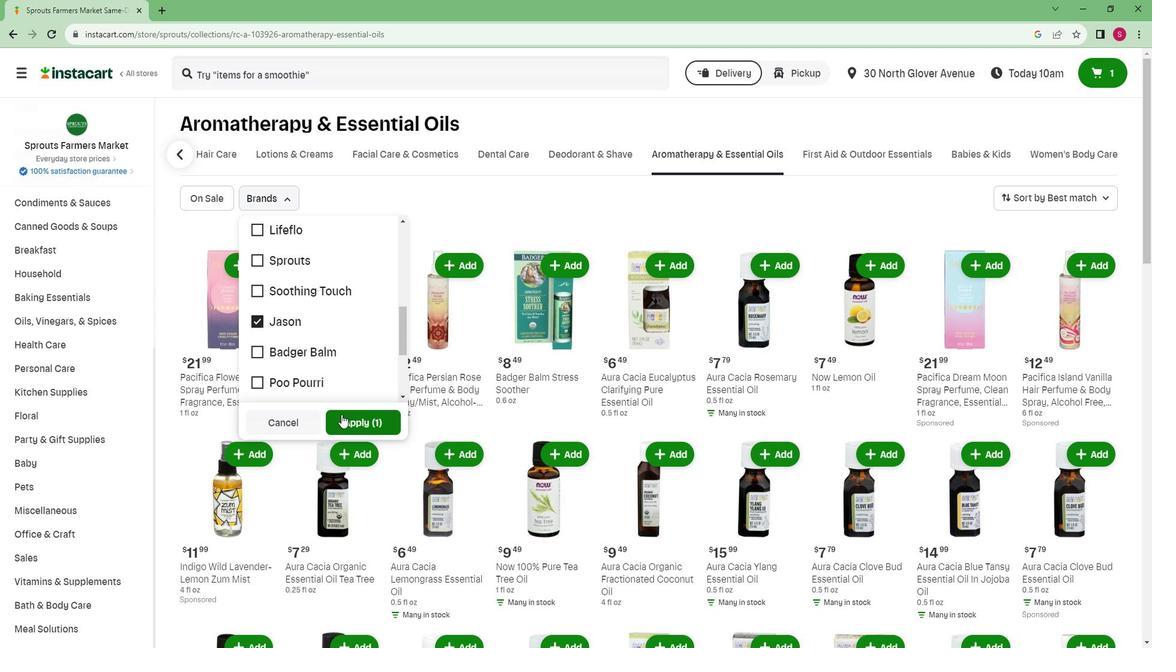 
Action: Mouse pressed left at (349, 408)
Screenshot: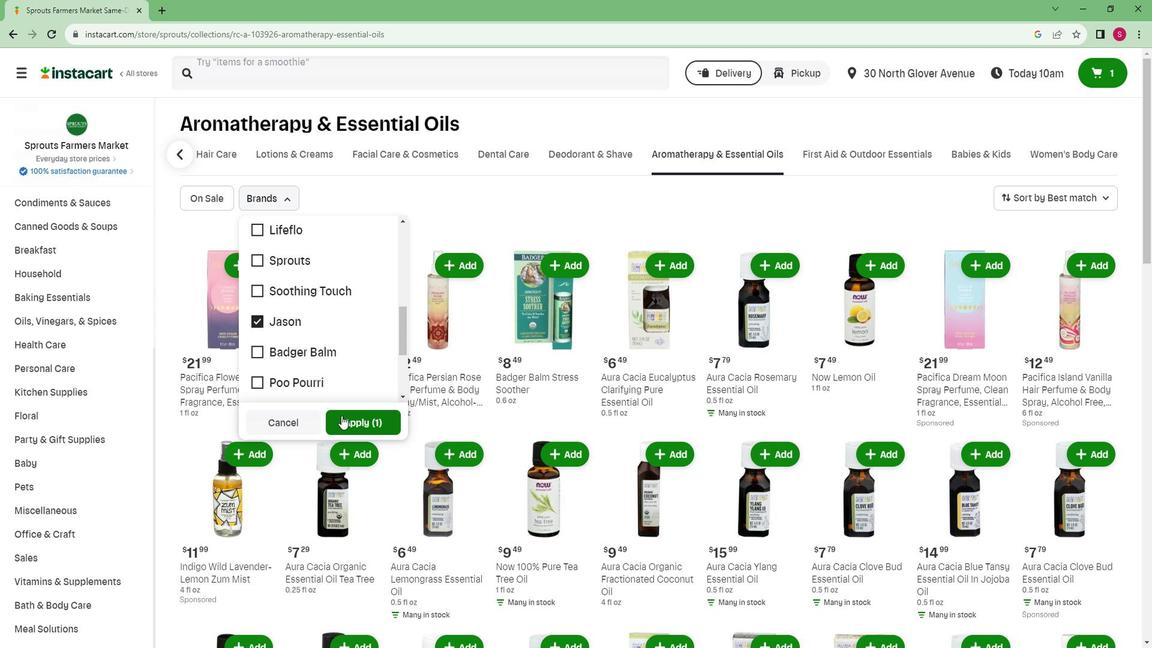 
Action: Mouse moved to (352, 395)
Screenshot: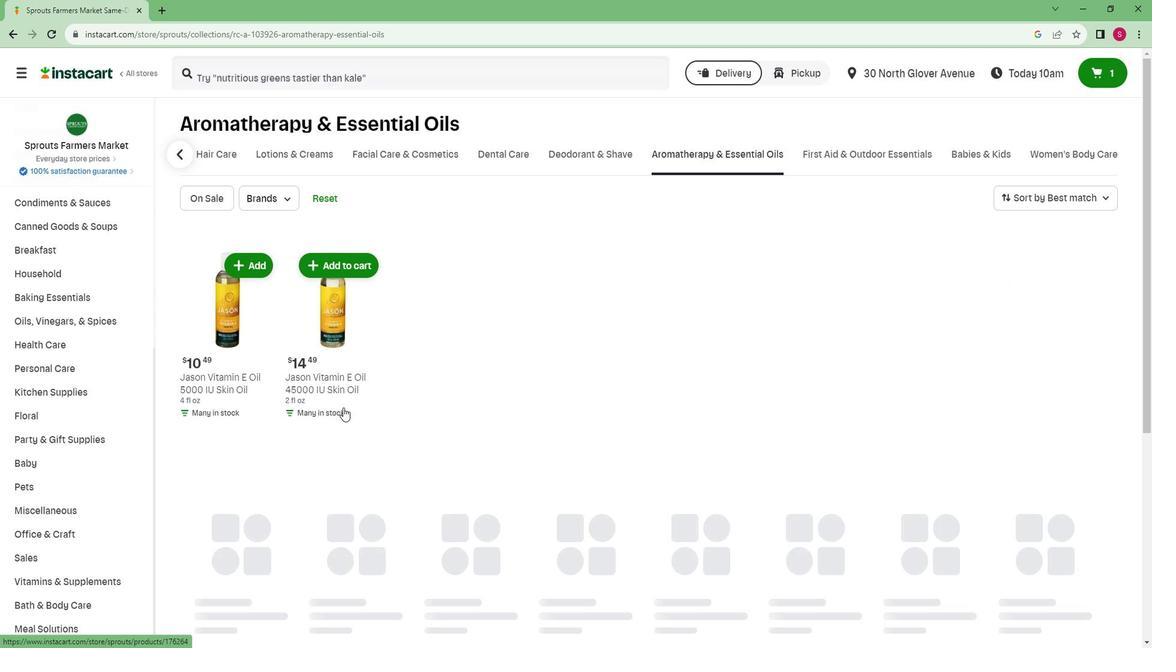 
